 Task: Look for products in the category "Turkey" from Store Brand only.
Action: Mouse moved to (17, 98)
Screenshot: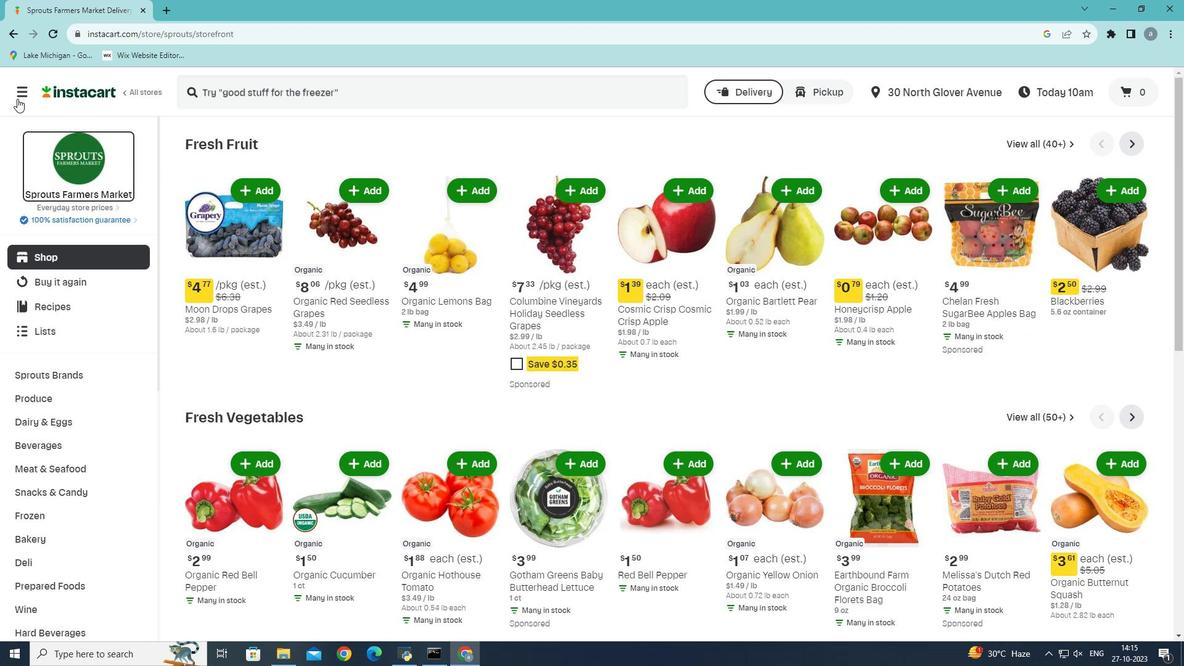 
Action: Mouse pressed left at (17, 98)
Screenshot: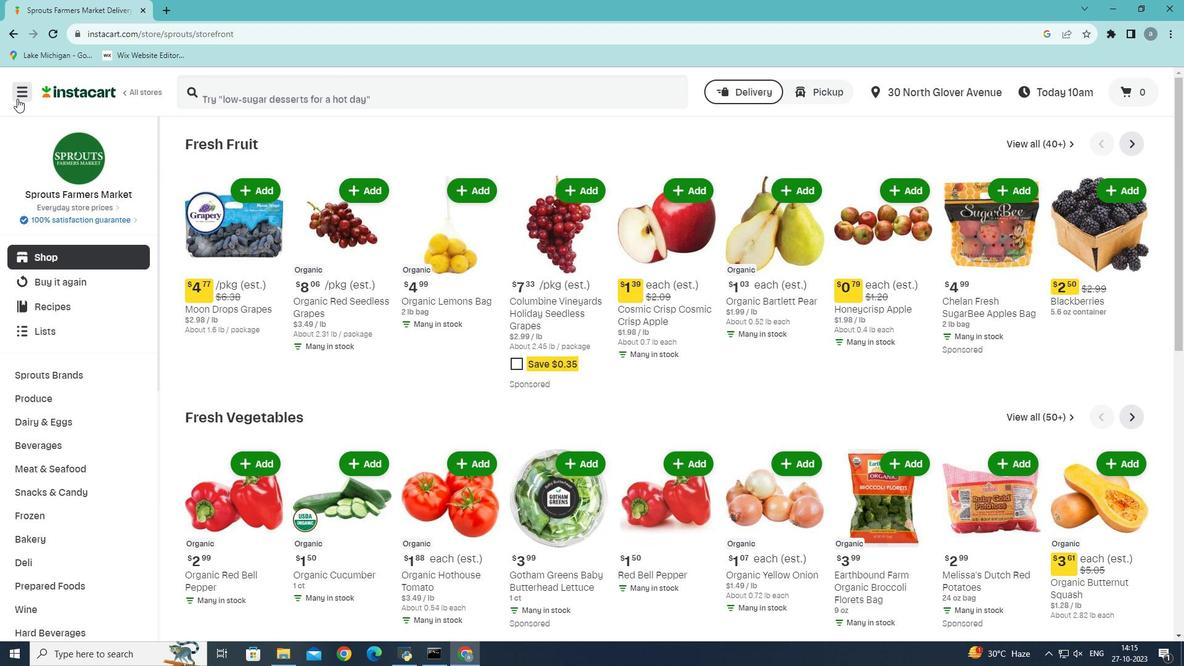 
Action: Mouse moved to (62, 362)
Screenshot: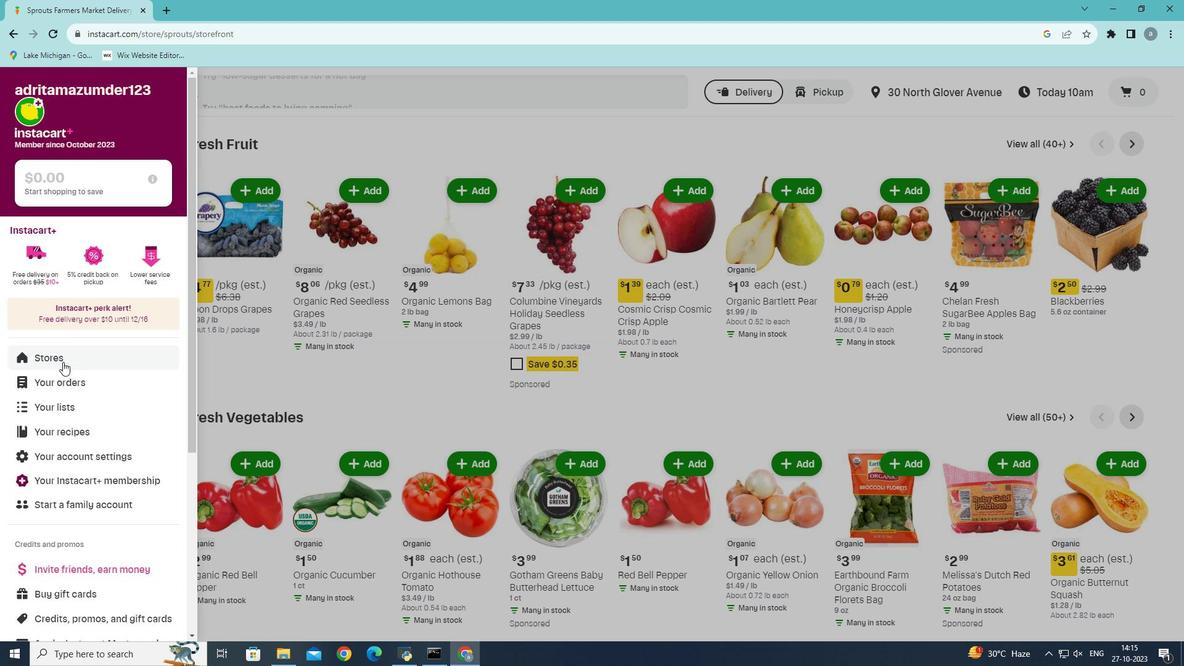 
Action: Mouse pressed left at (62, 362)
Screenshot: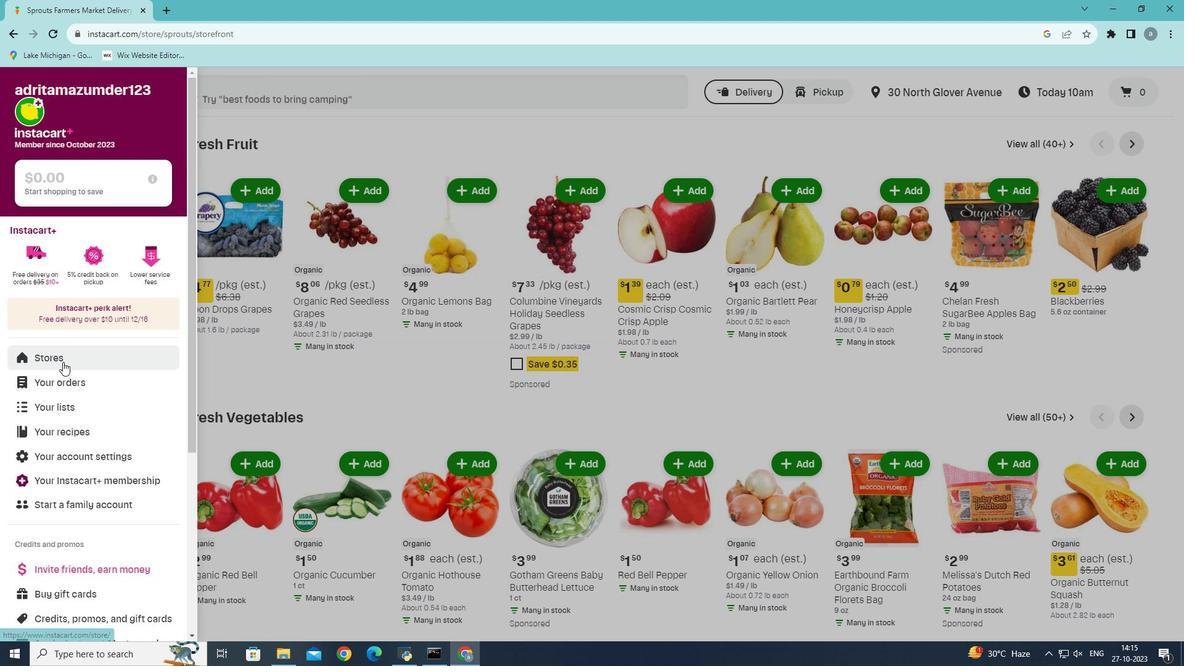 
Action: Mouse moved to (289, 127)
Screenshot: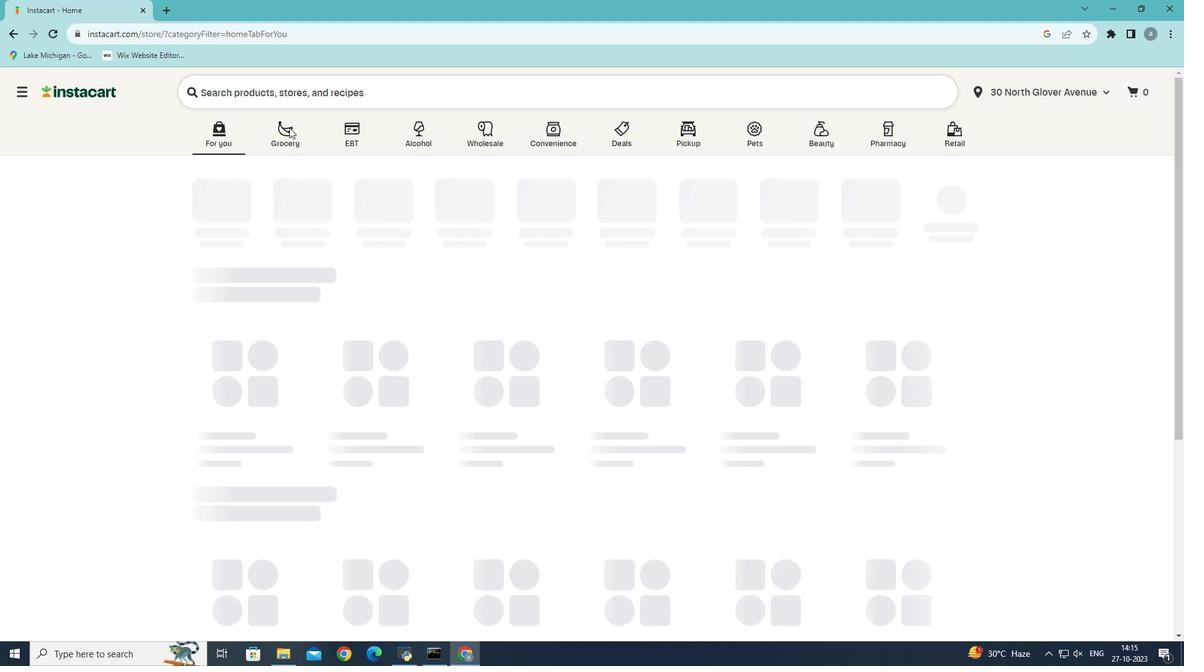
Action: Mouse pressed left at (289, 127)
Screenshot: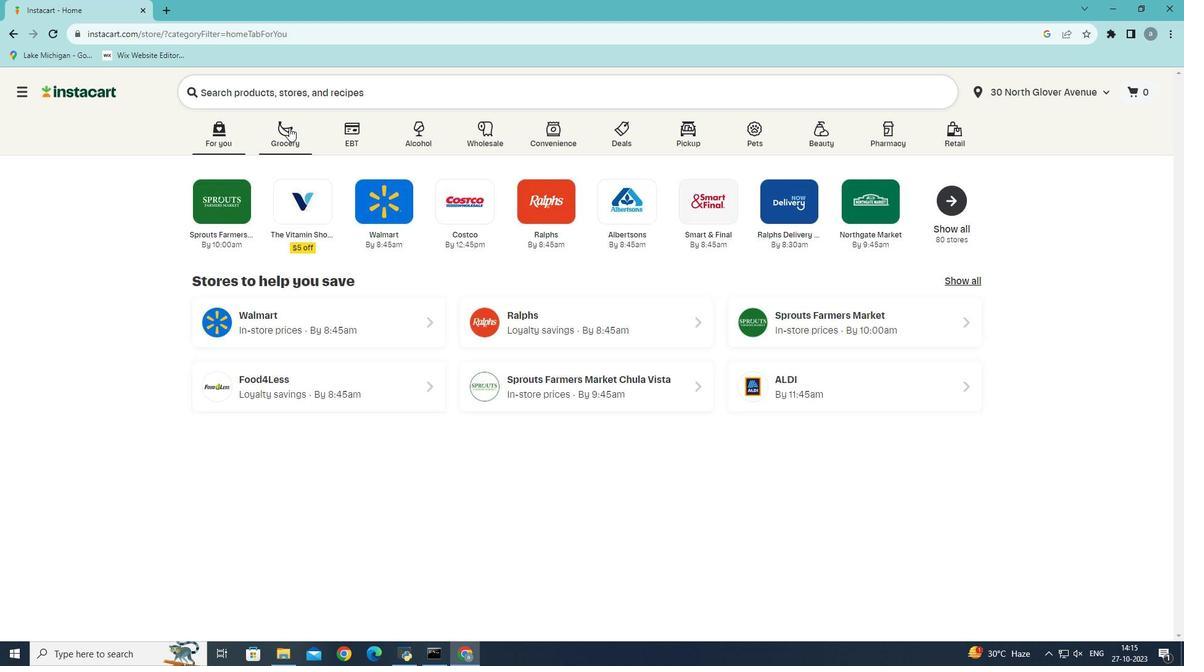 
Action: Mouse moved to (288, 378)
Screenshot: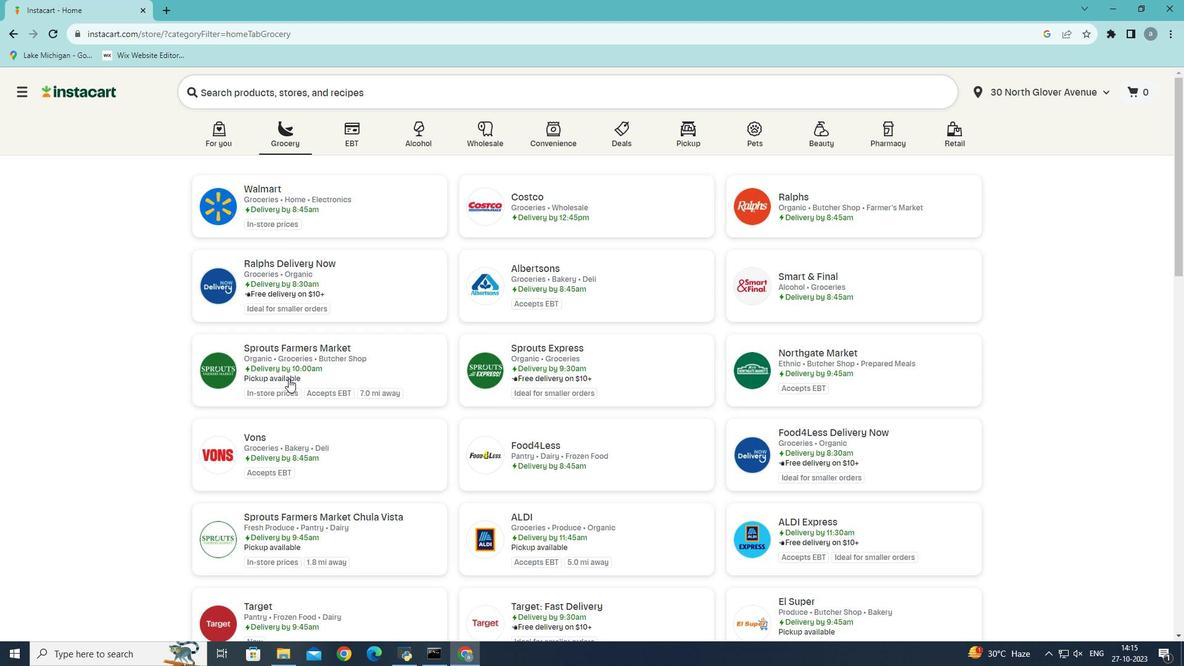 
Action: Mouse pressed left at (288, 378)
Screenshot: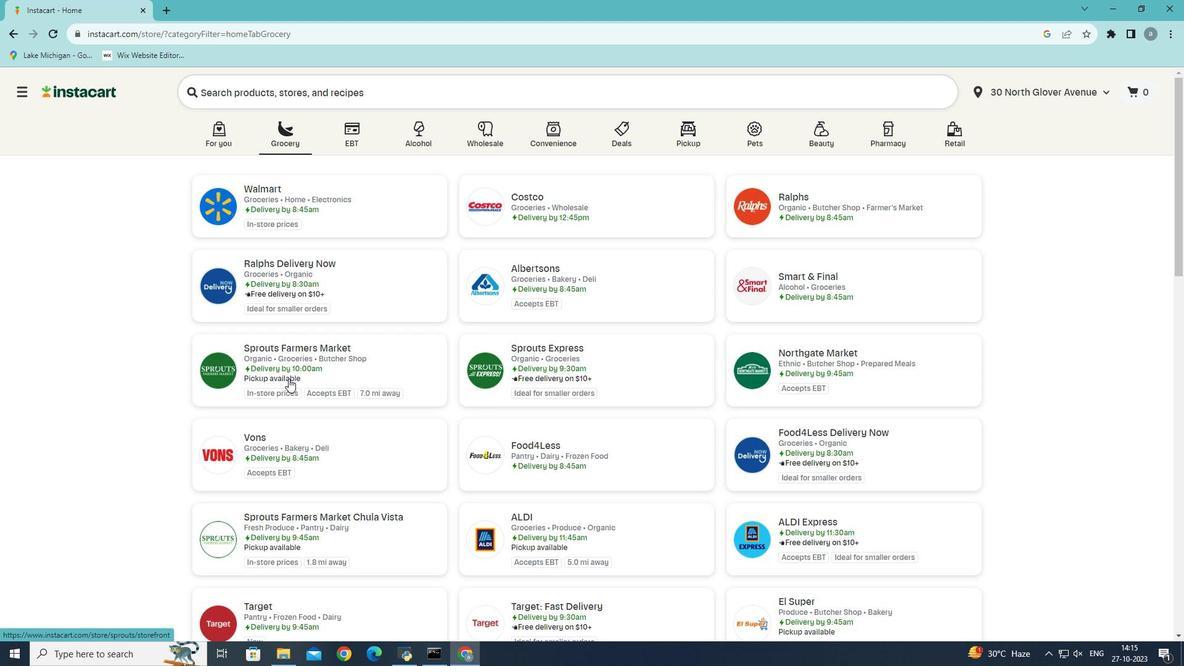 
Action: Mouse moved to (288, 378)
Screenshot: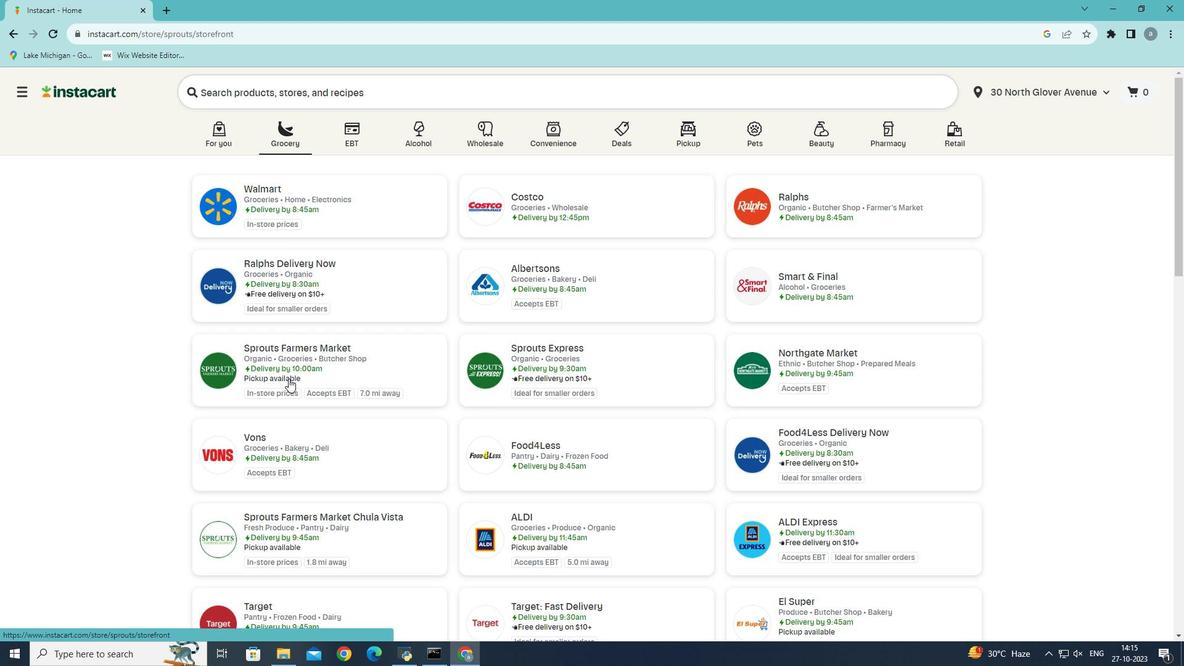 
Action: Mouse pressed left at (288, 378)
Screenshot: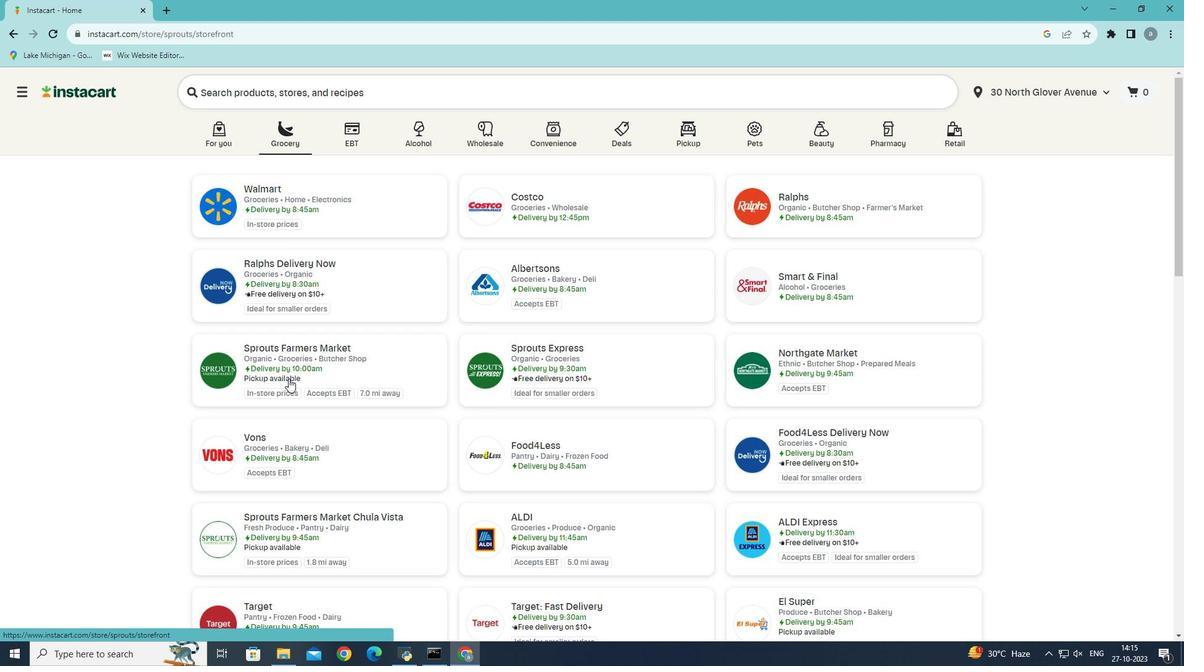 
Action: Mouse moved to (275, 132)
Screenshot: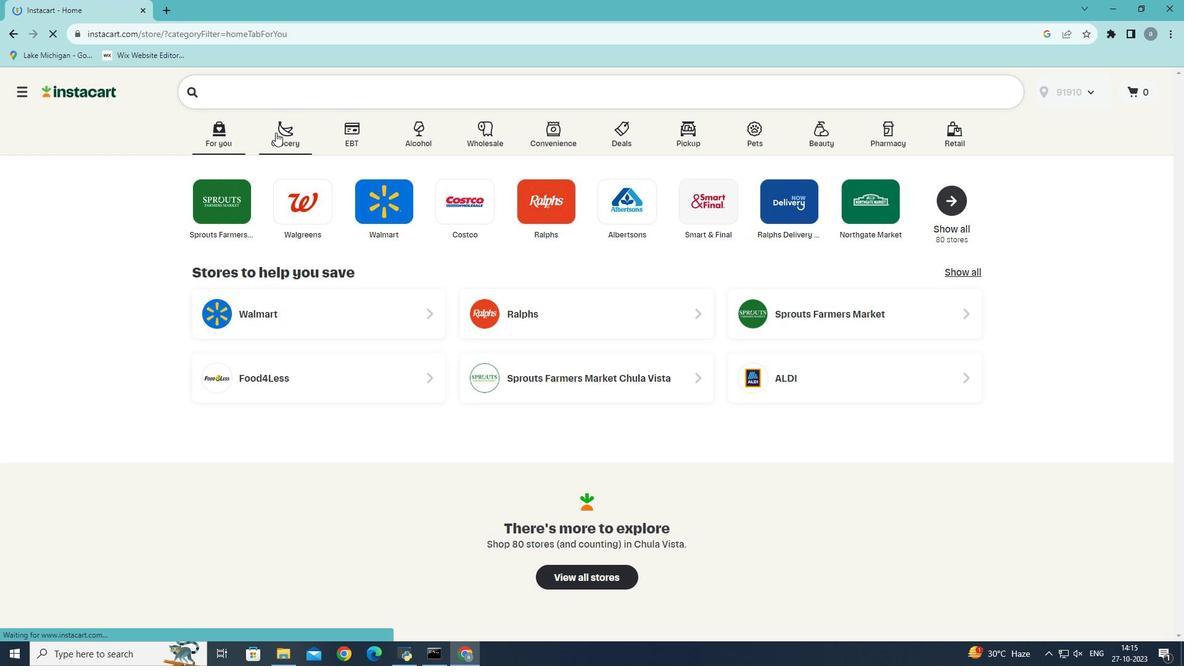 
Action: Mouse pressed left at (275, 132)
Screenshot: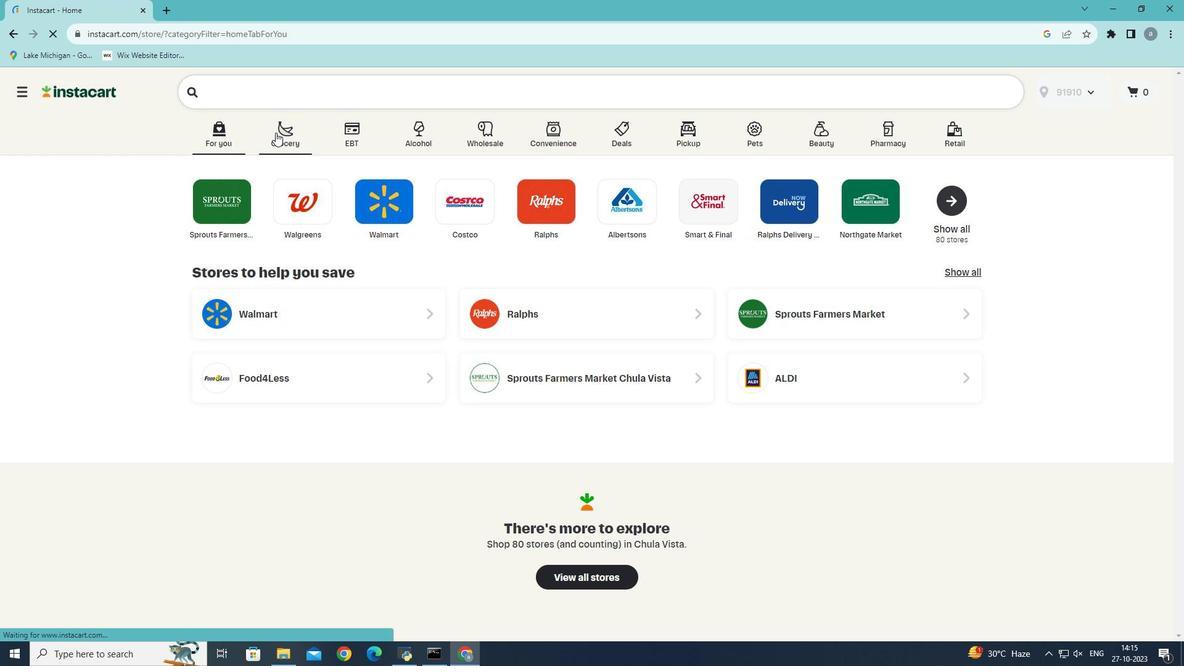 
Action: Mouse moved to (245, 361)
Screenshot: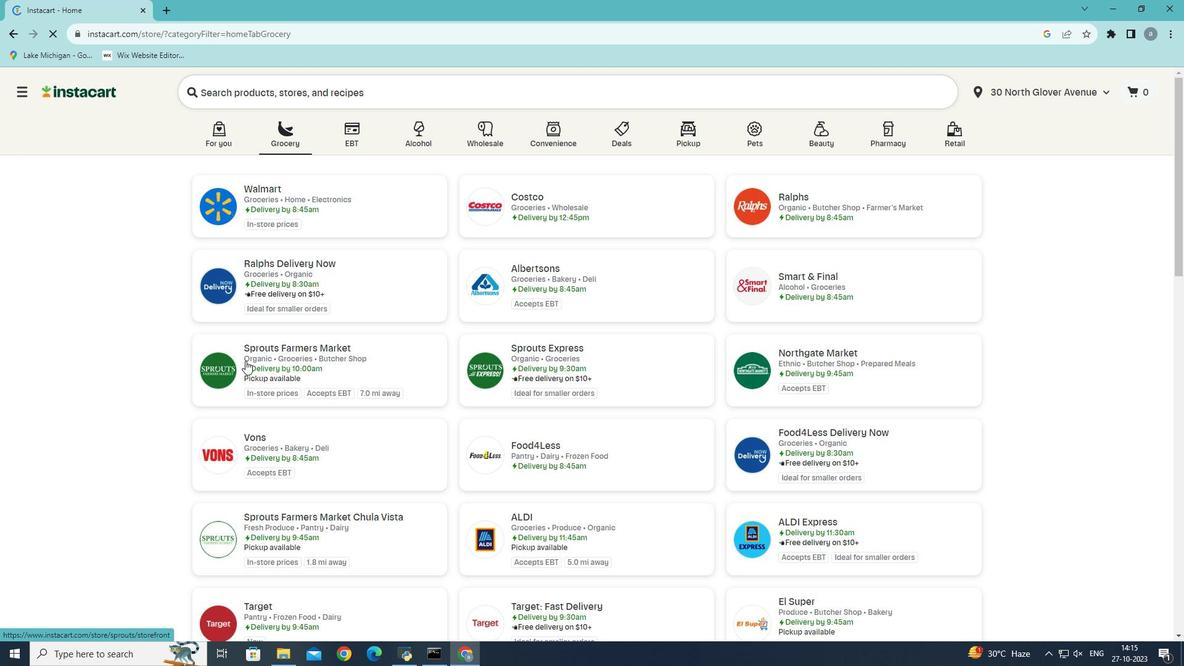
Action: Mouse pressed left at (245, 361)
Screenshot: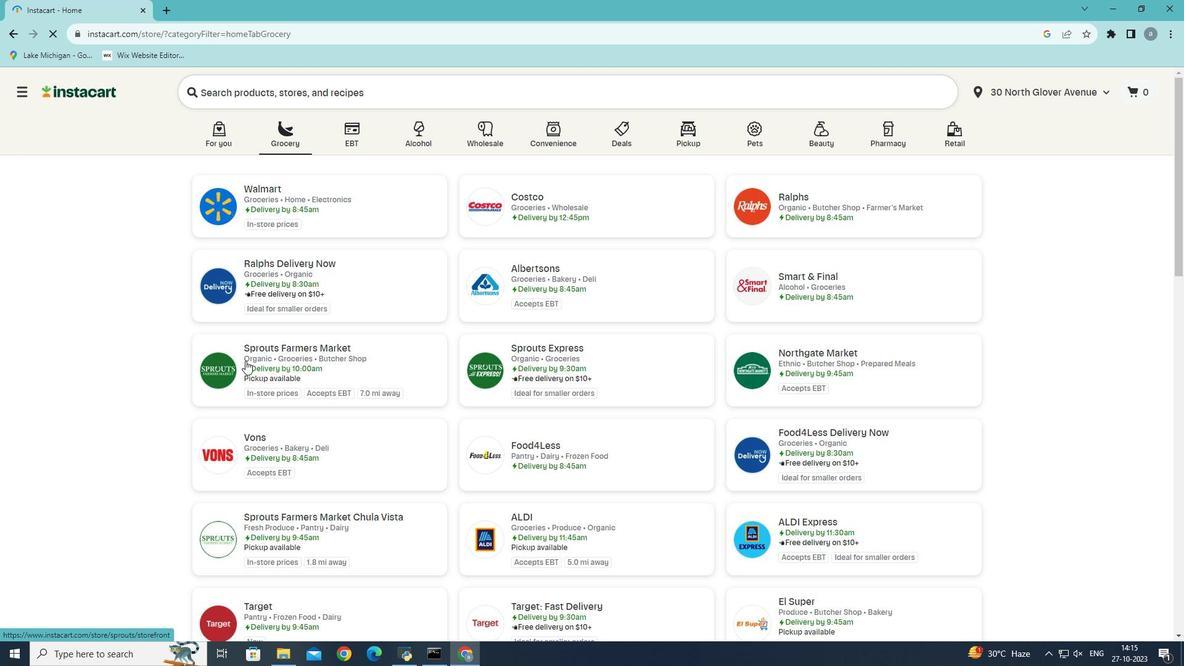 
Action: Mouse moved to (60, 472)
Screenshot: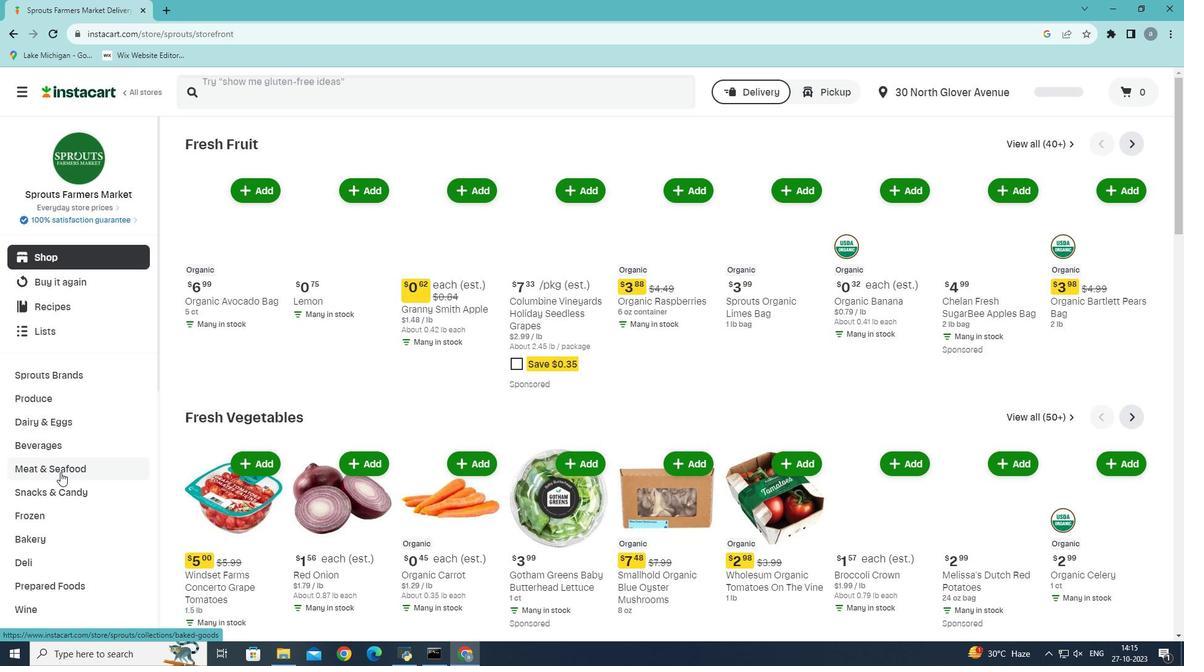 
Action: Mouse pressed left at (60, 472)
Screenshot: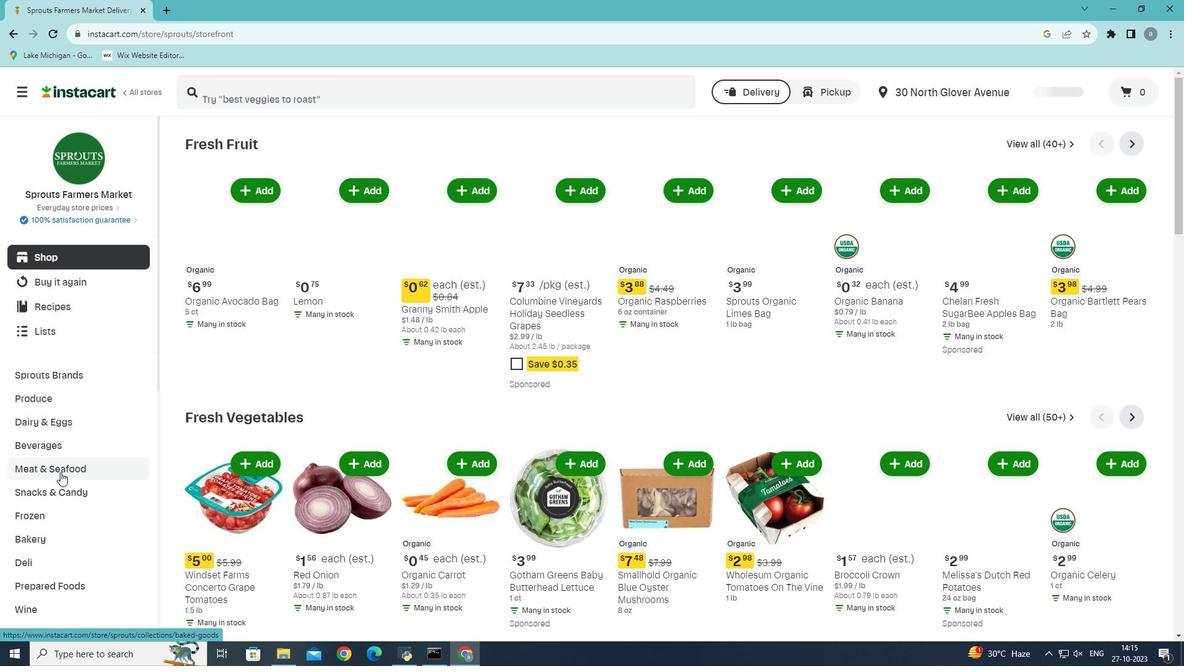 
Action: Mouse moved to (450, 172)
Screenshot: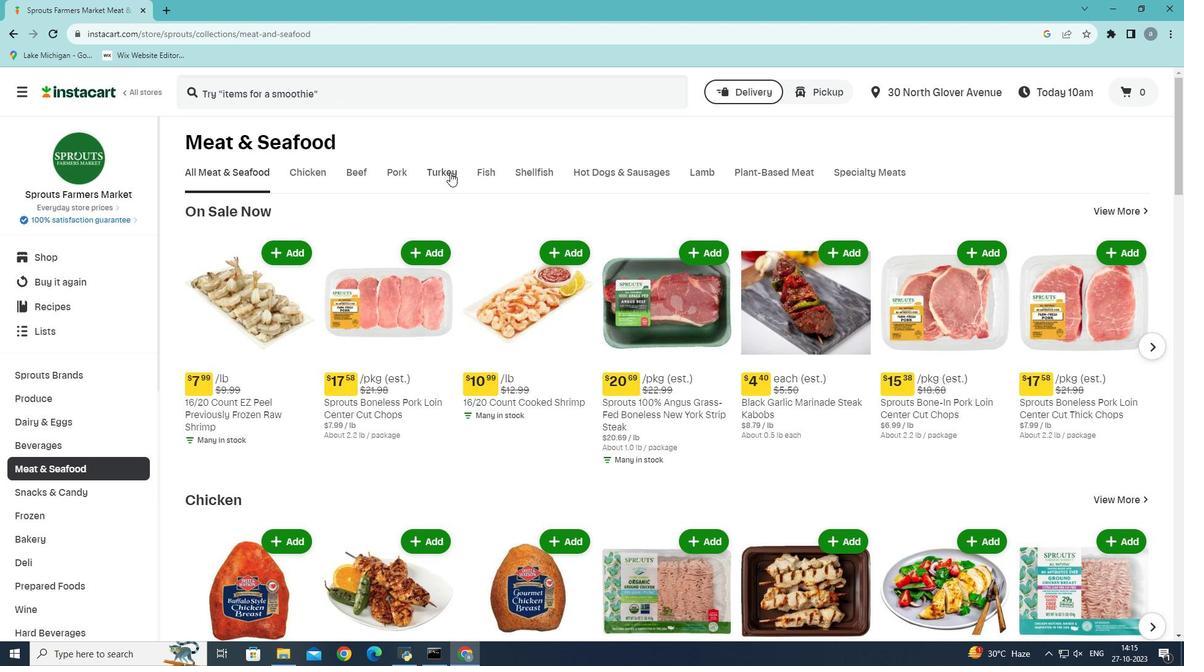 
Action: Mouse pressed left at (450, 172)
Screenshot: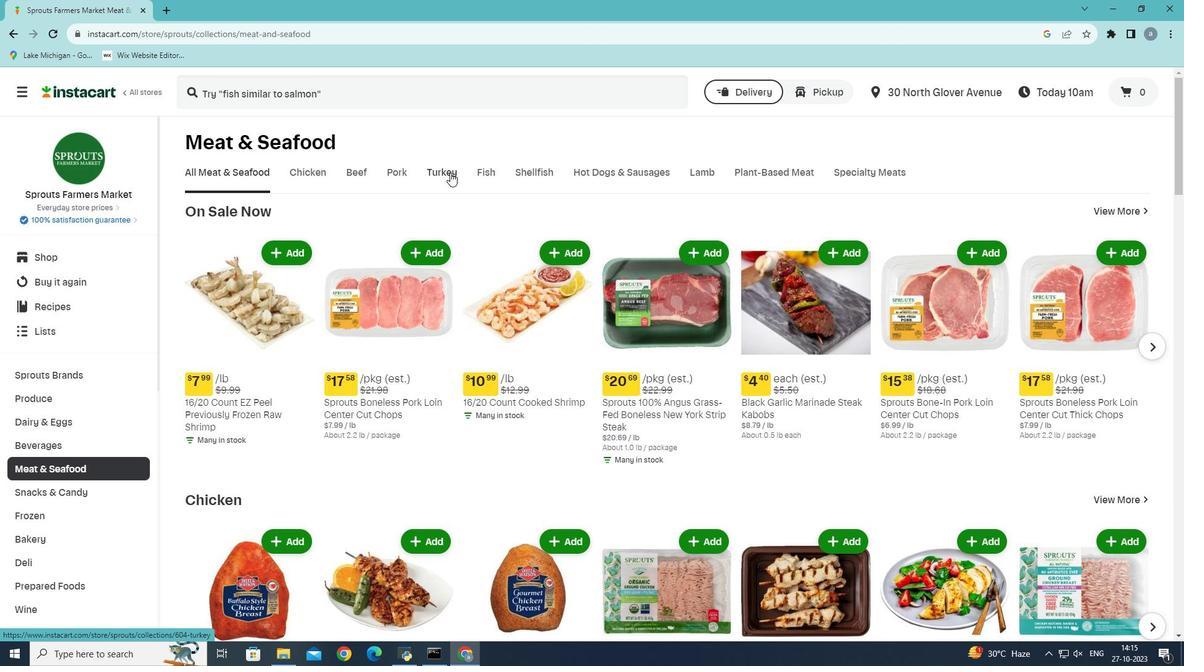 
Action: Mouse moved to (419, 276)
Screenshot: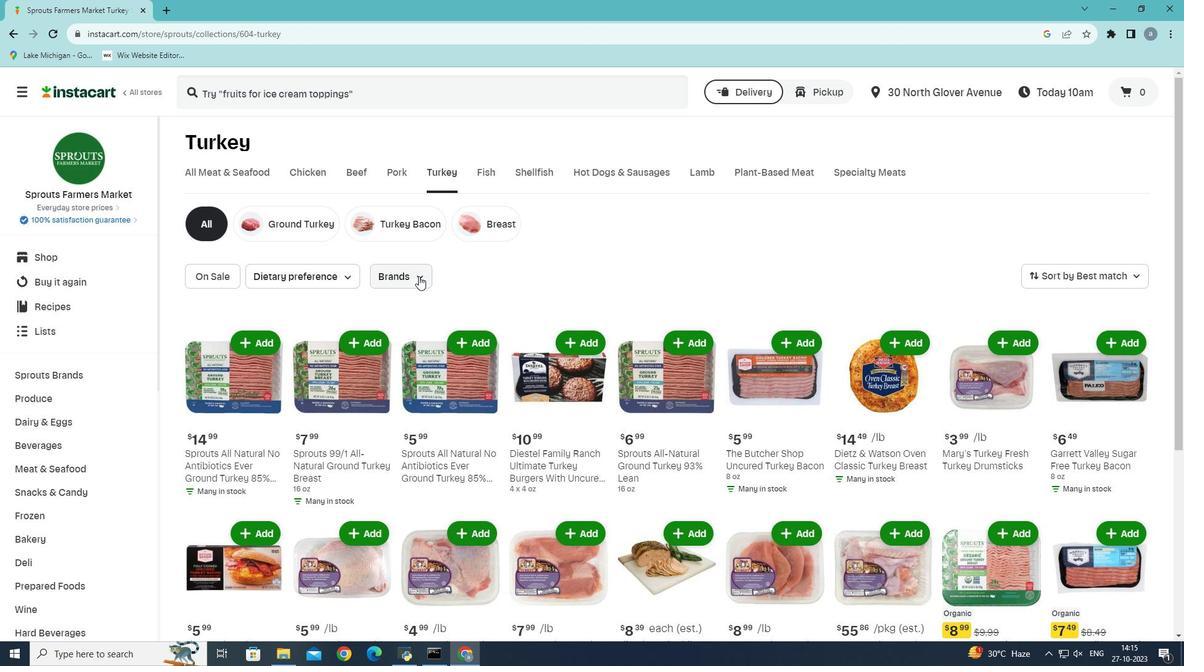 
Action: Mouse pressed left at (419, 276)
Screenshot: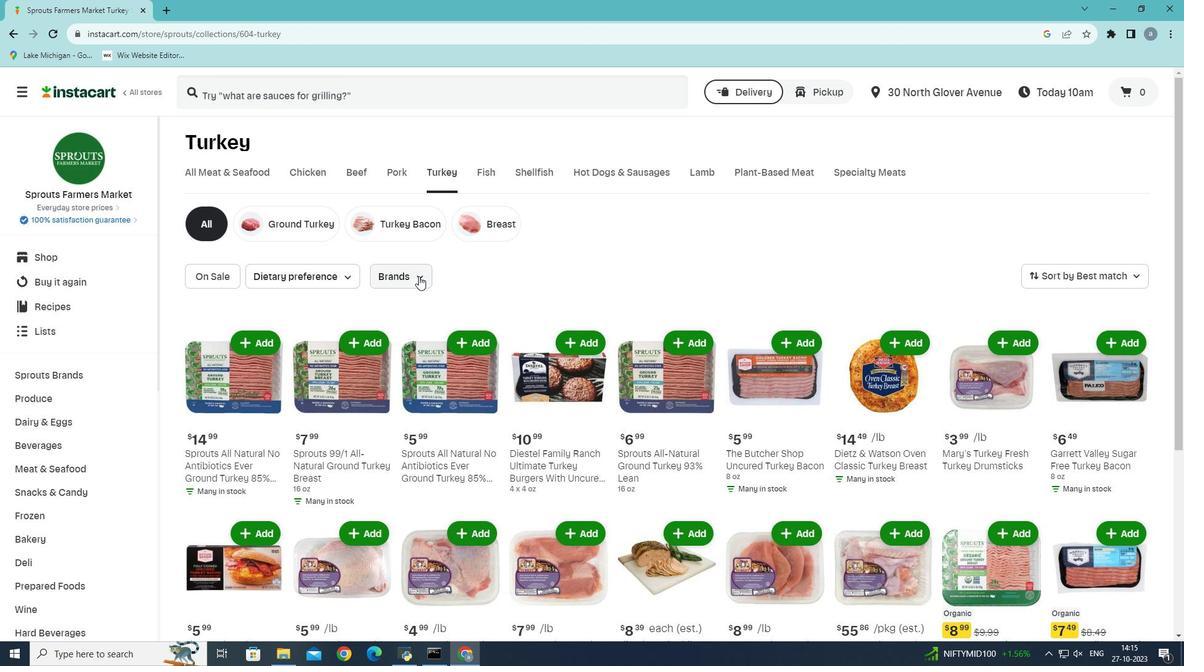 
Action: Mouse moved to (411, 319)
Screenshot: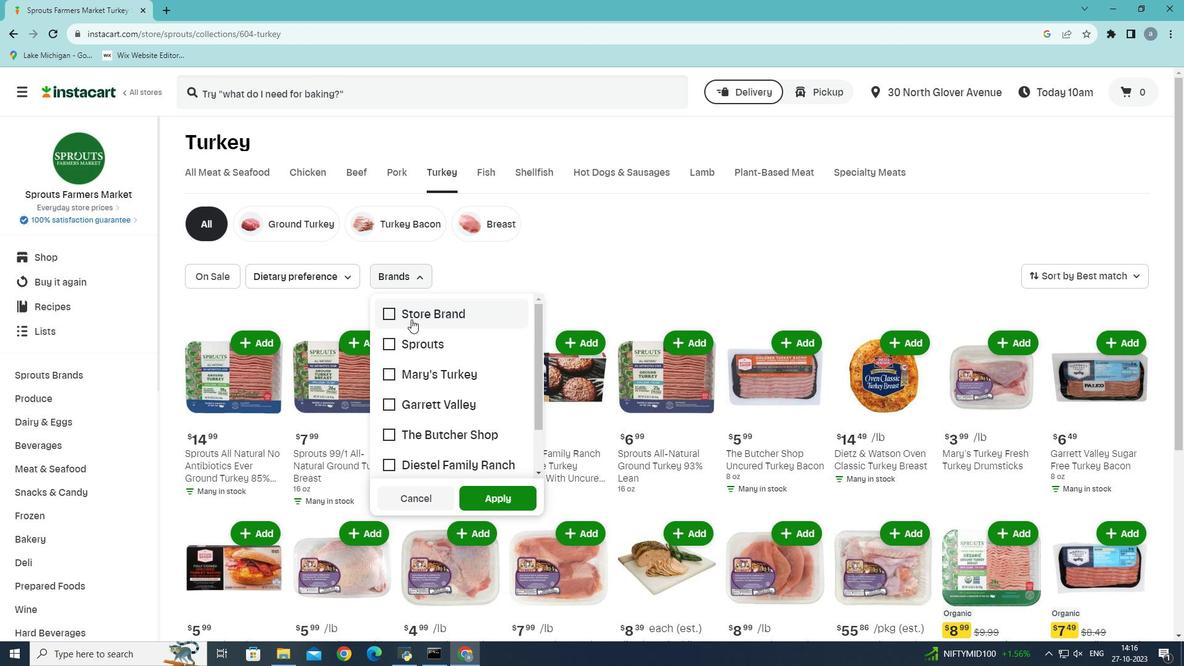 
Action: Mouse pressed left at (411, 319)
Screenshot: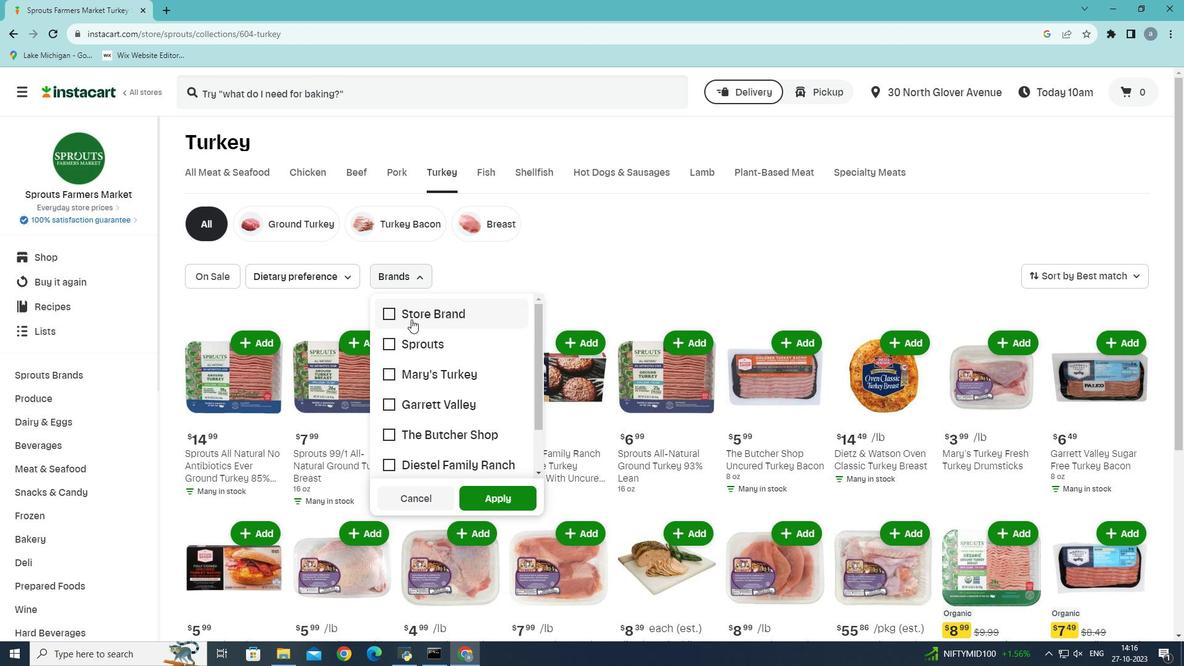 
Action: Mouse moved to (479, 499)
Screenshot: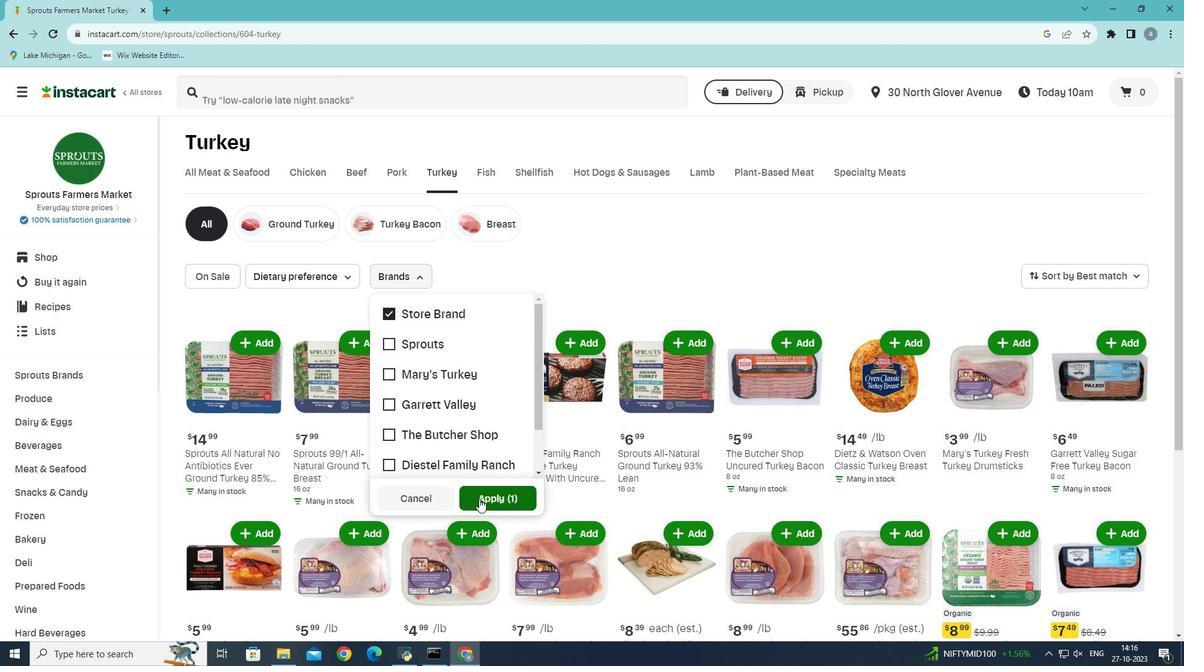 
Action: Mouse pressed left at (479, 499)
Screenshot: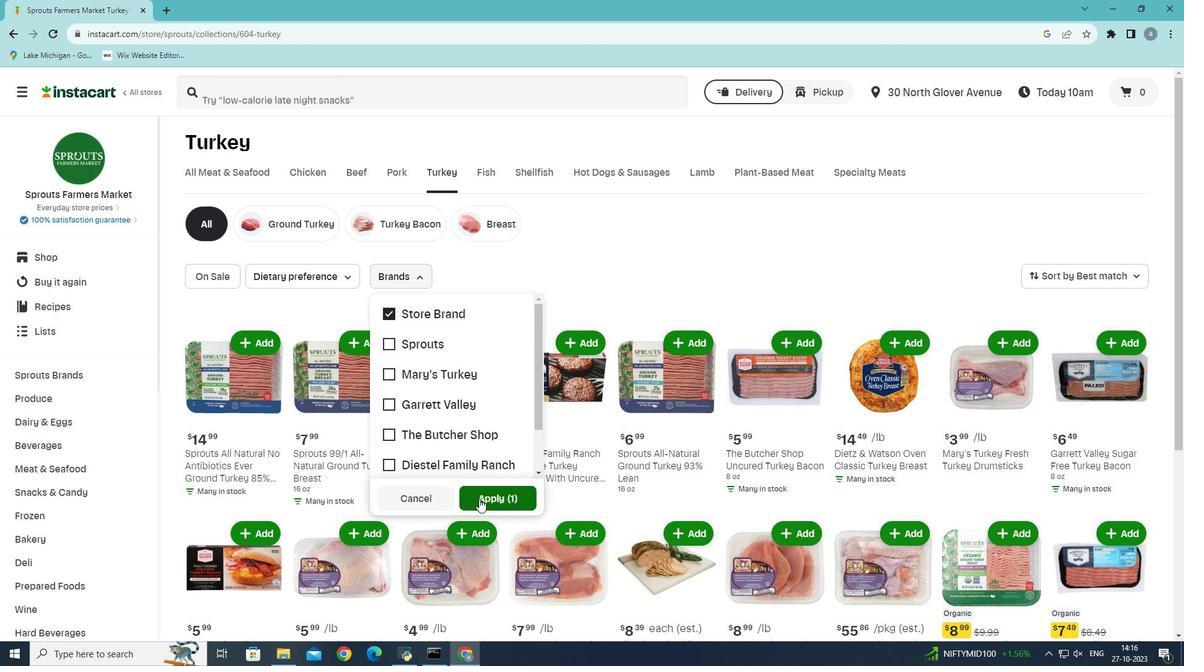 
Action: Mouse moved to (467, 498)
Screenshot: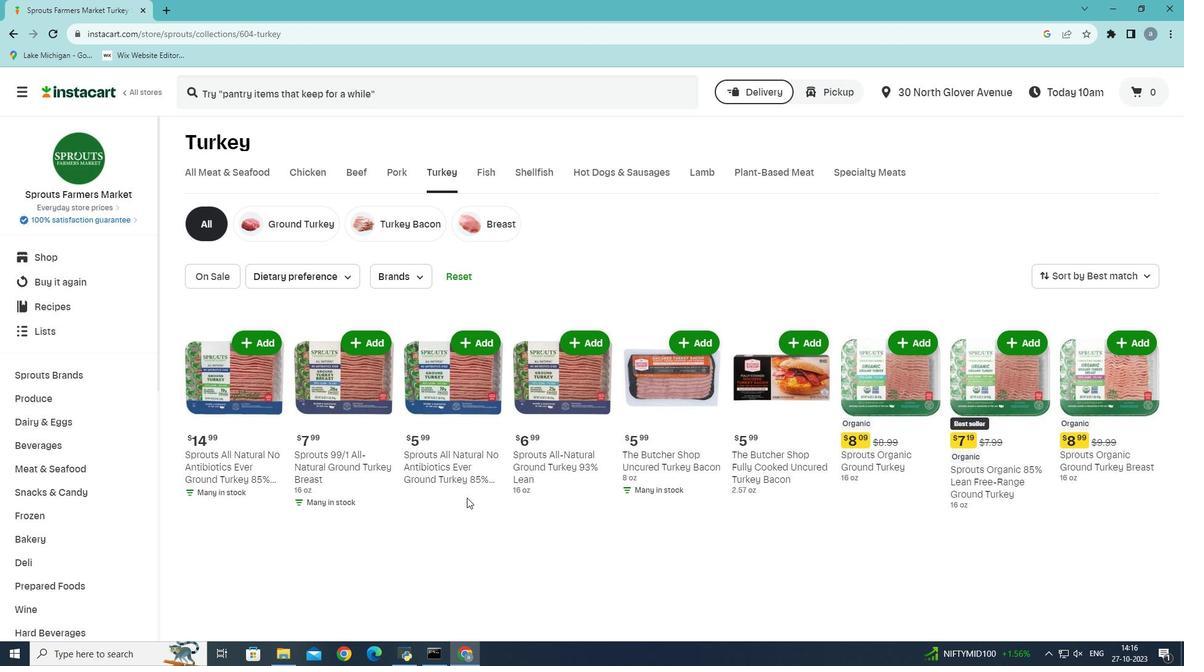 
